 Task: Check the sale-to-list ratio of glass door in the last 5 years.
Action: Mouse moved to (800, 183)
Screenshot: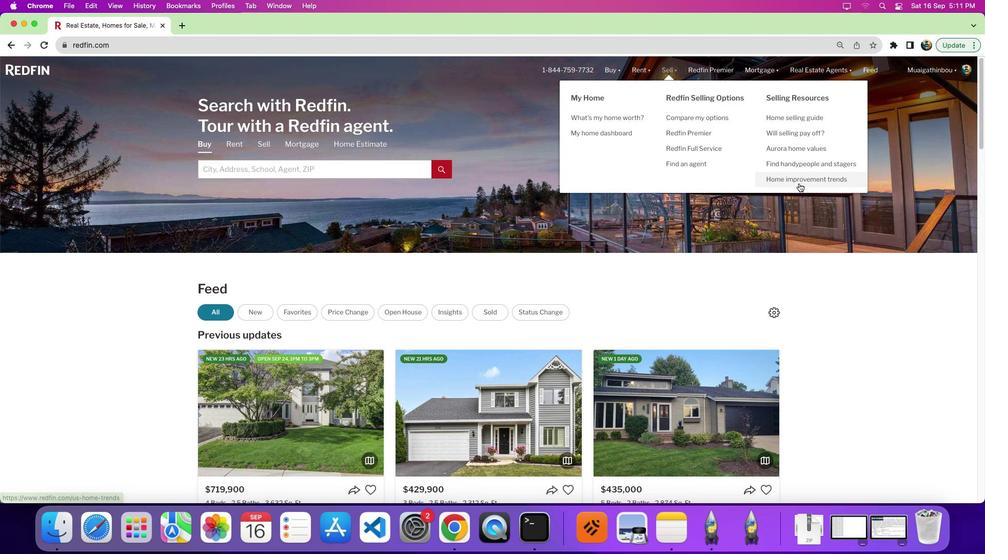
Action: Mouse pressed left at (800, 183)
Screenshot: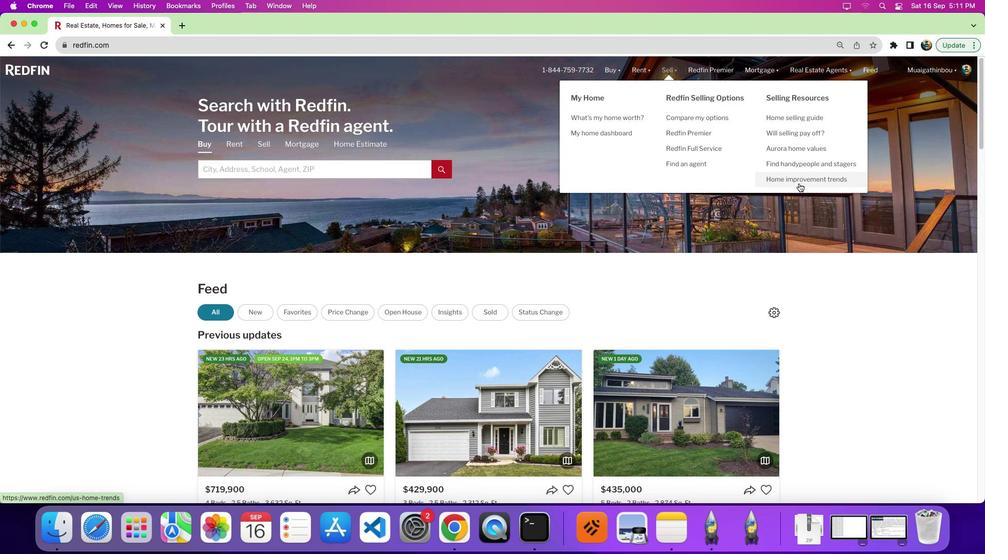 
Action: Mouse pressed left at (800, 183)
Screenshot: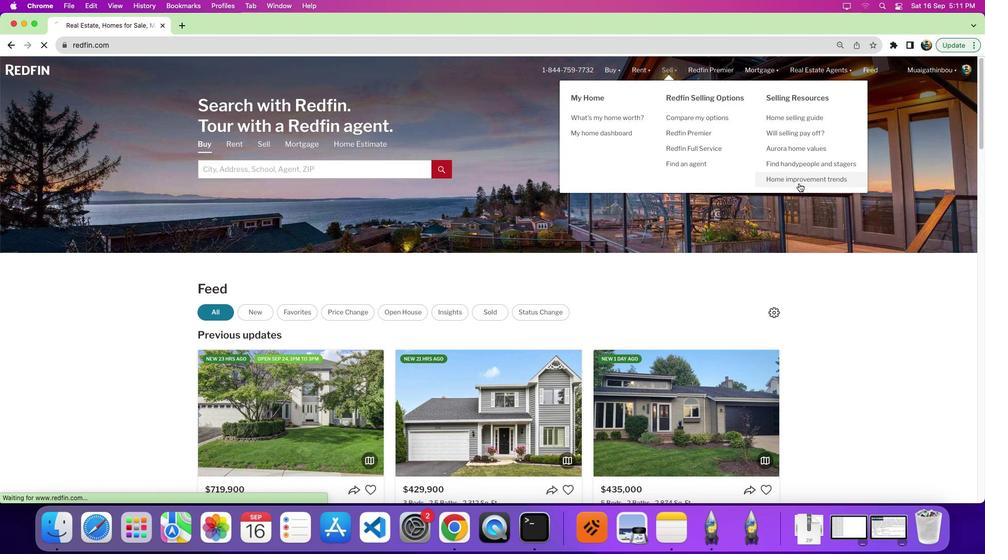
Action: Mouse moved to (266, 196)
Screenshot: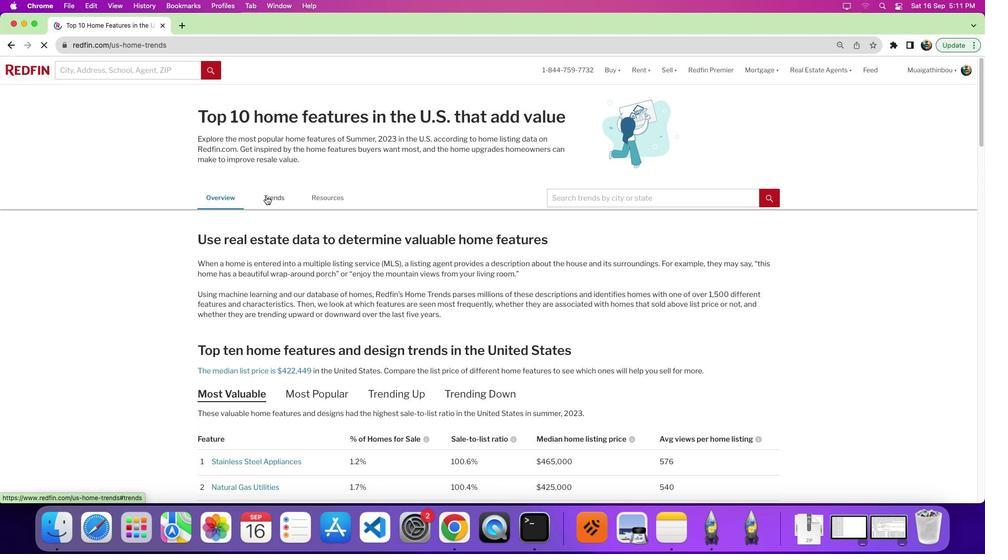 
Action: Mouse pressed left at (266, 196)
Screenshot: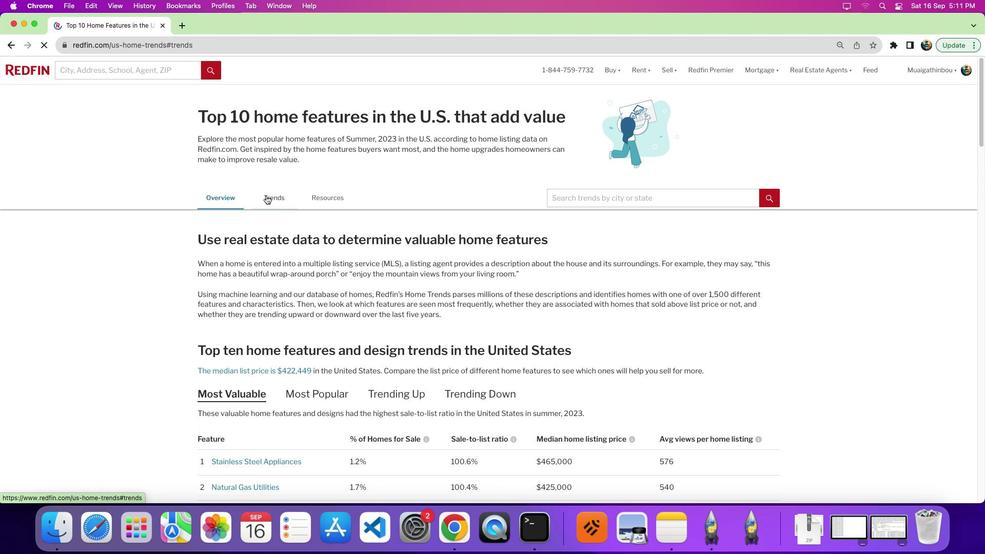 
Action: Mouse moved to (540, 328)
Screenshot: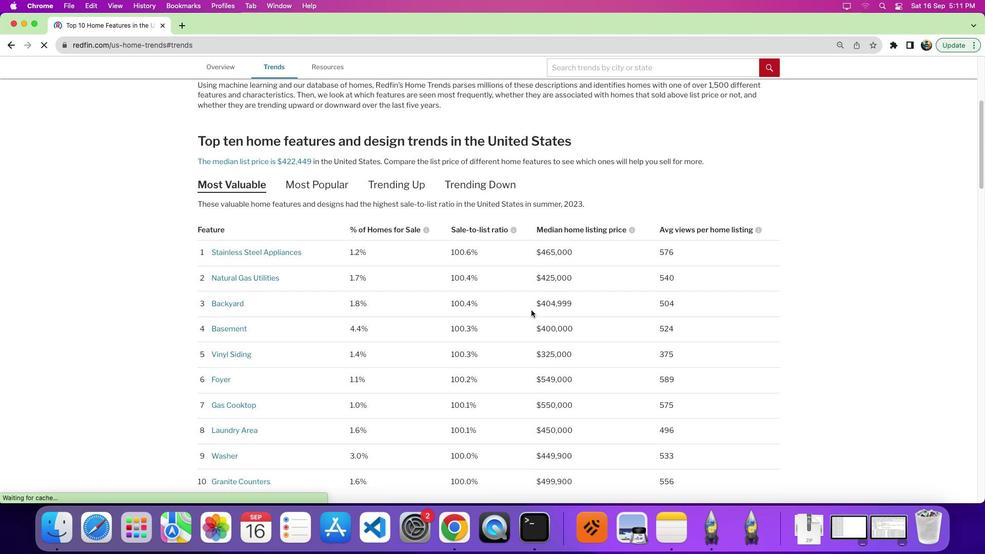 
Action: Mouse scrolled (540, 328) with delta (0, 0)
Screenshot: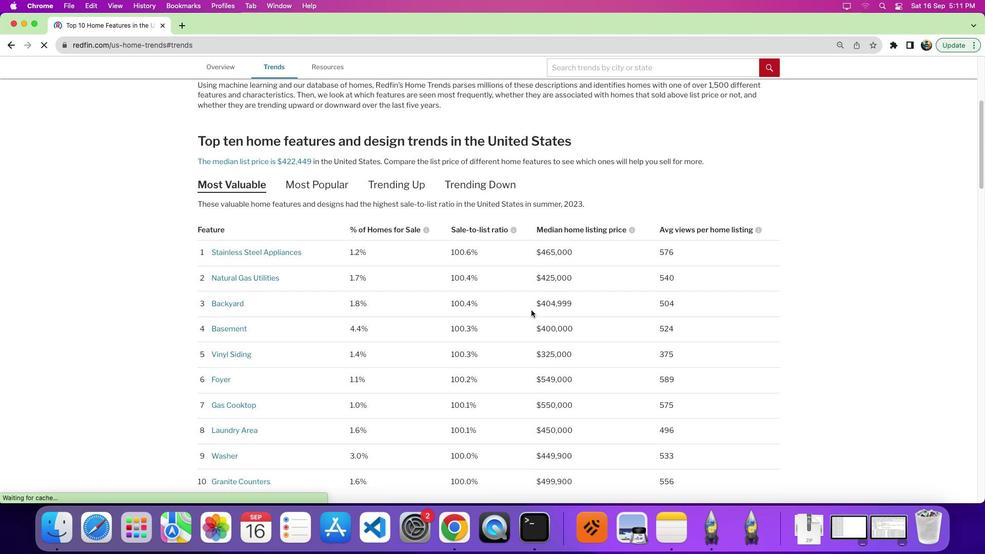 
Action: Mouse moved to (540, 328)
Screenshot: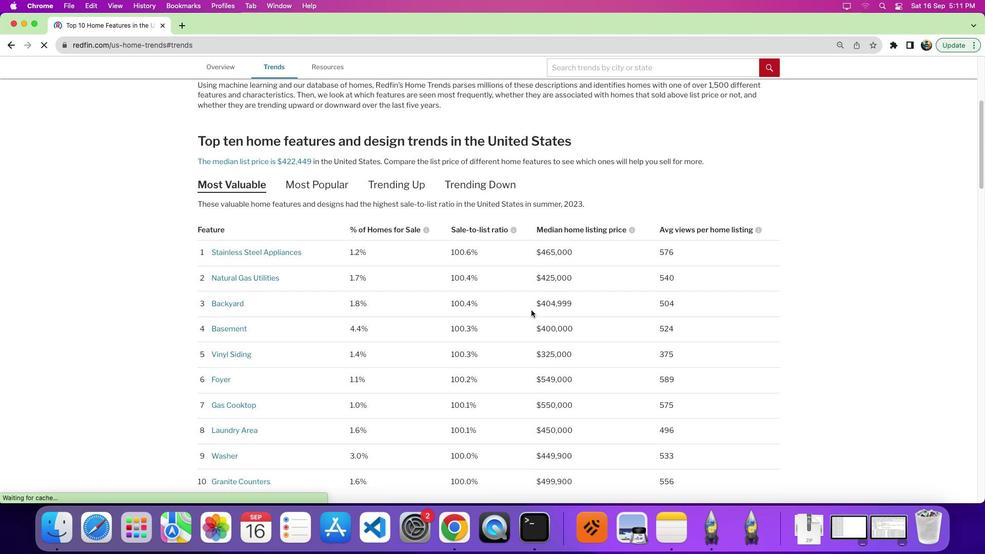 
Action: Mouse scrolled (540, 328) with delta (0, 0)
Screenshot: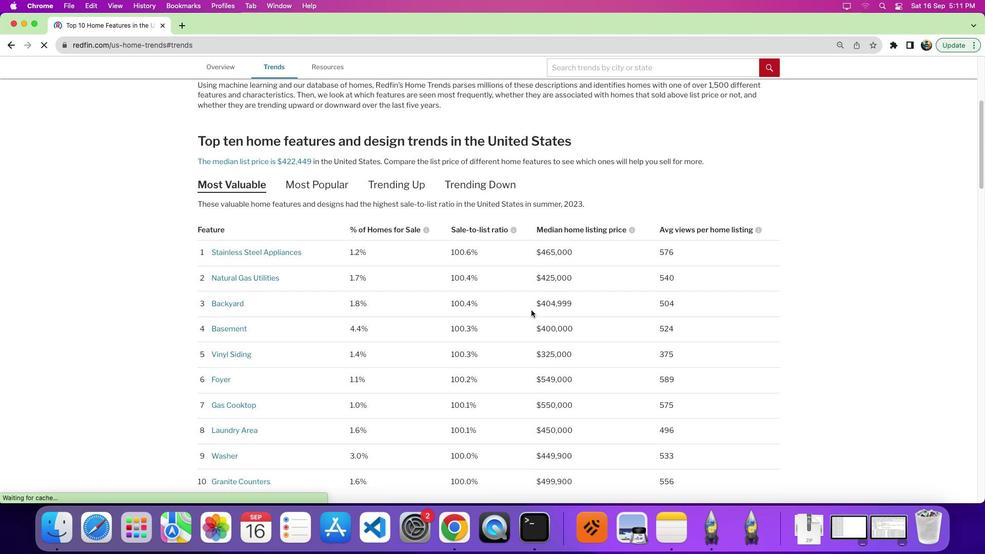 
Action: Mouse moved to (541, 327)
Screenshot: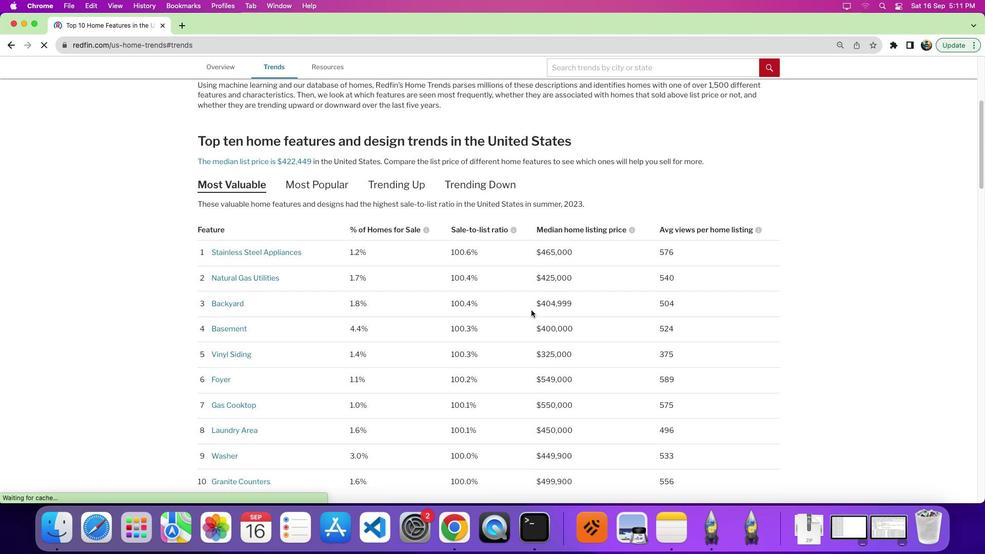 
Action: Mouse scrolled (541, 327) with delta (0, -4)
Screenshot: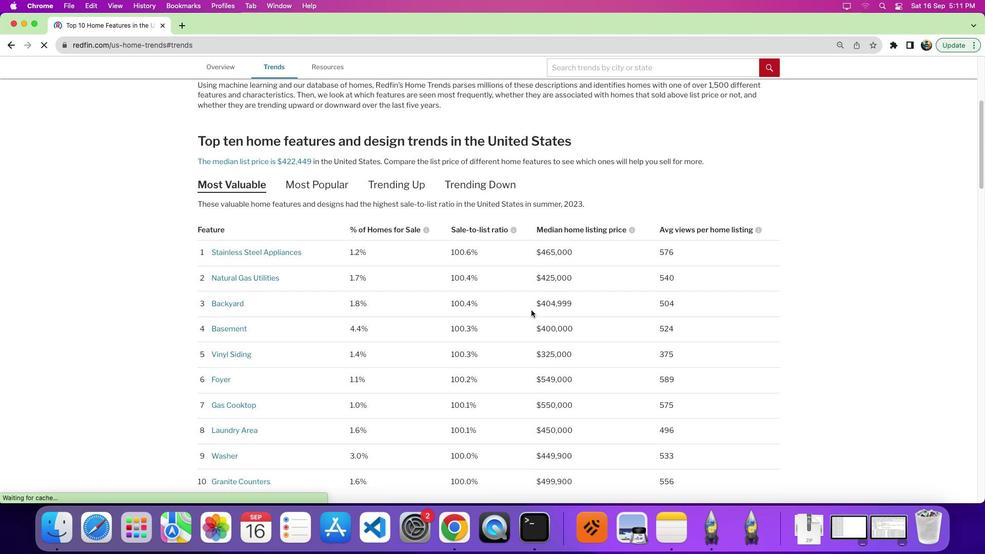 
Action: Mouse moved to (533, 316)
Screenshot: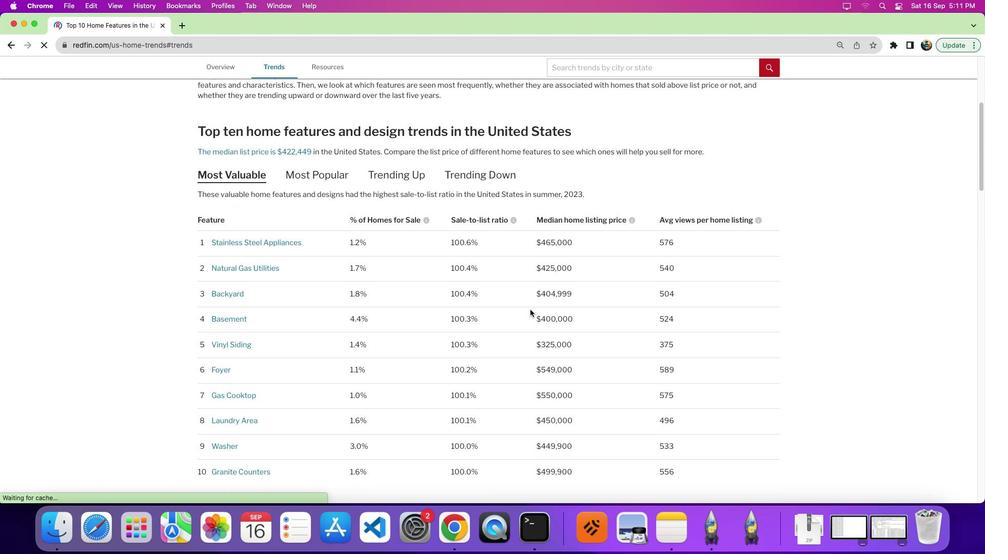 
Action: Mouse scrolled (533, 316) with delta (0, 0)
Screenshot: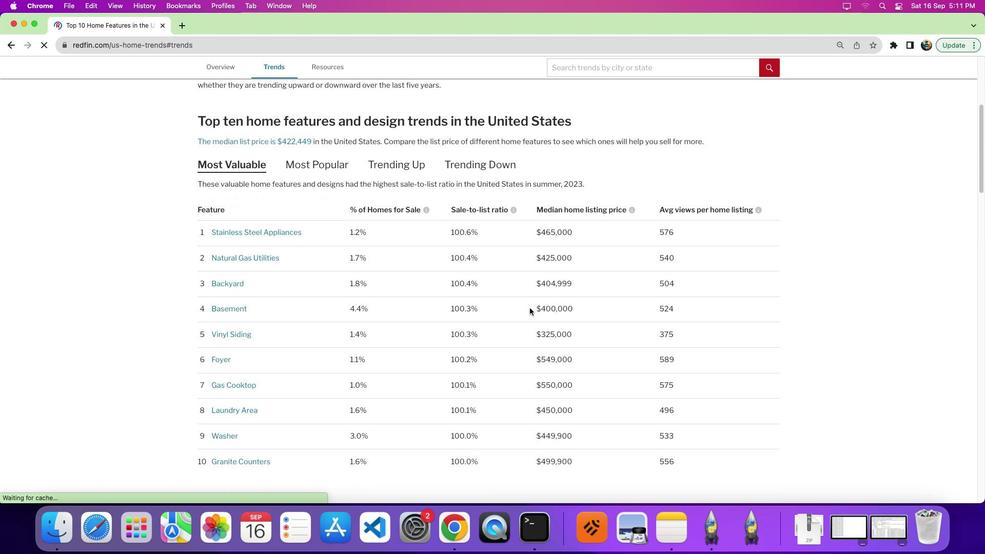 
Action: Mouse moved to (533, 313)
Screenshot: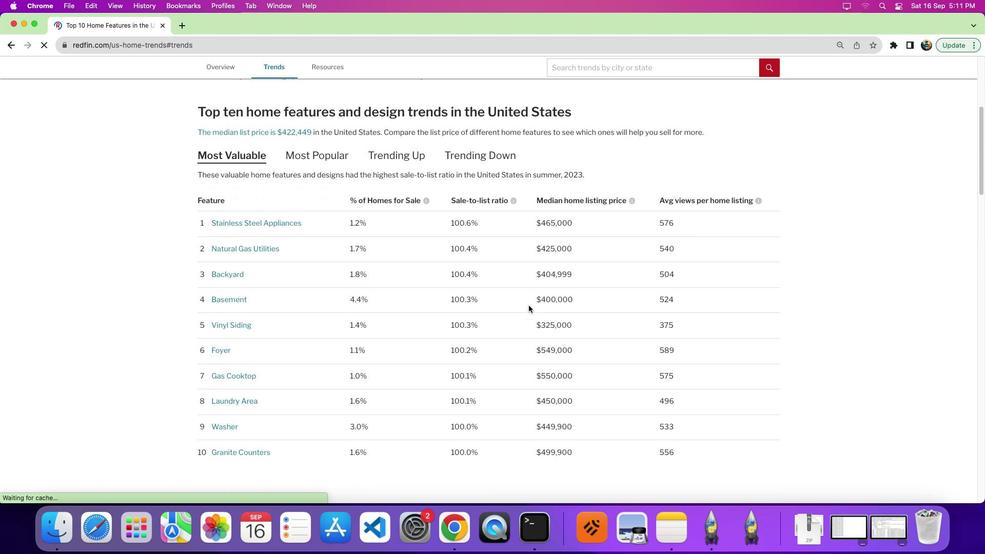 
Action: Mouse scrolled (533, 313) with delta (0, 0)
Screenshot: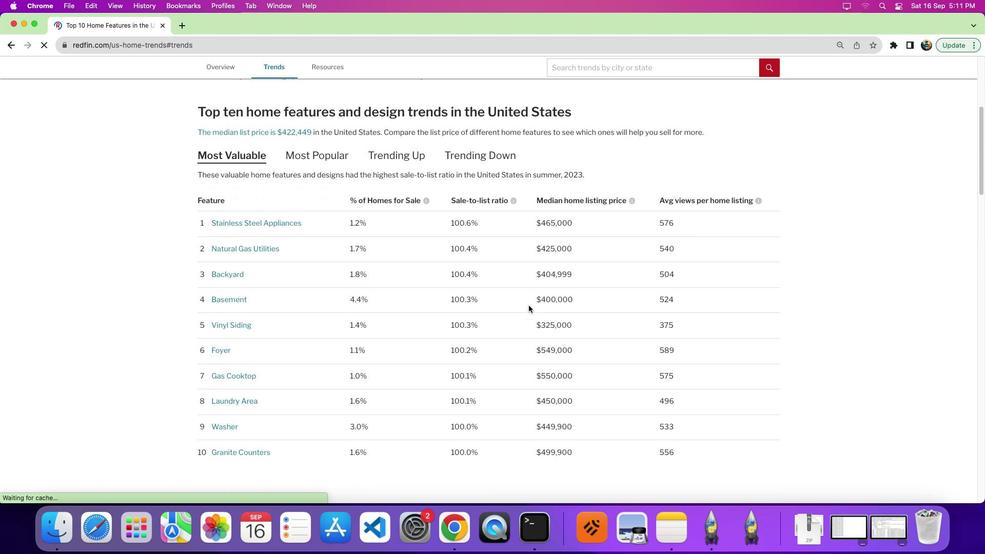 
Action: Mouse moved to (523, 302)
Screenshot: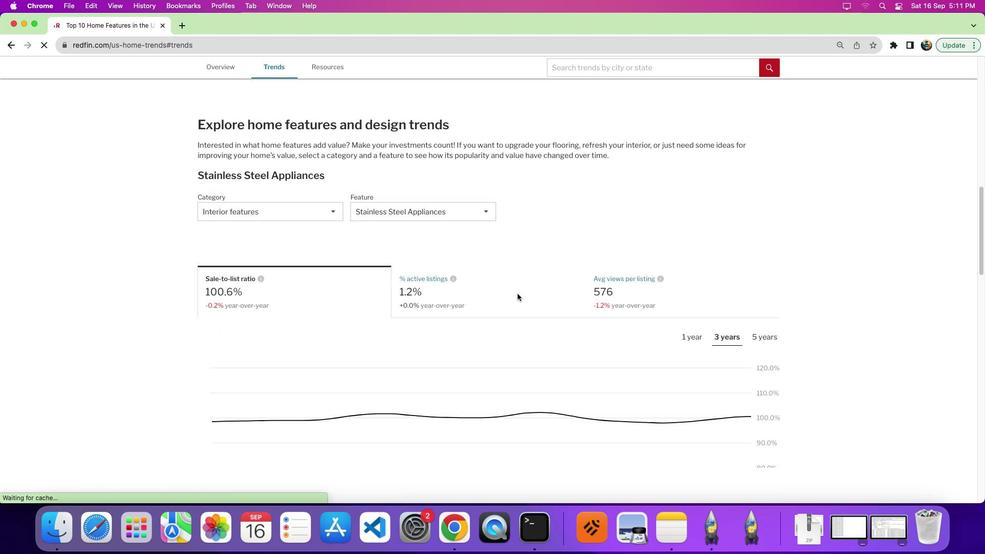 
Action: Mouse scrolled (523, 302) with delta (0, 0)
Screenshot: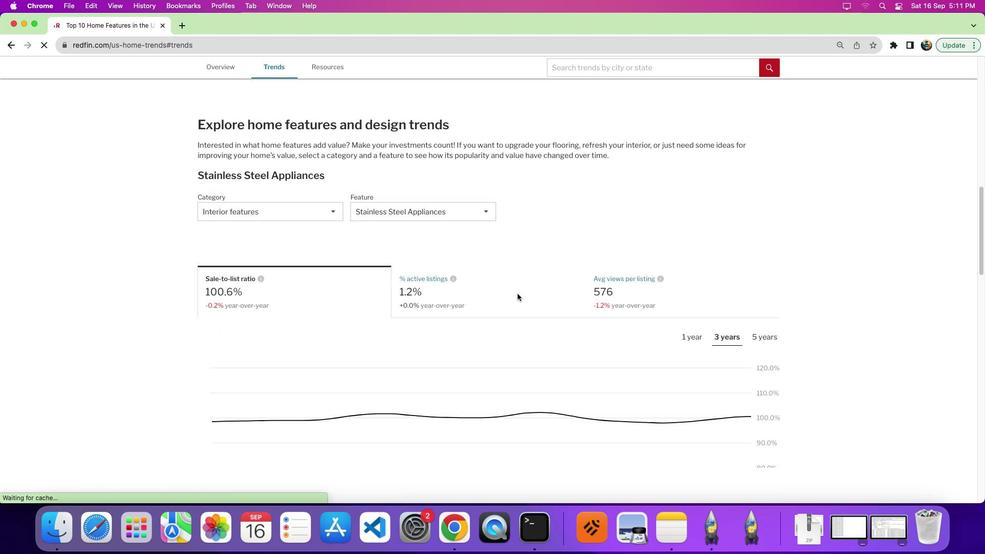 
Action: Mouse moved to (523, 302)
Screenshot: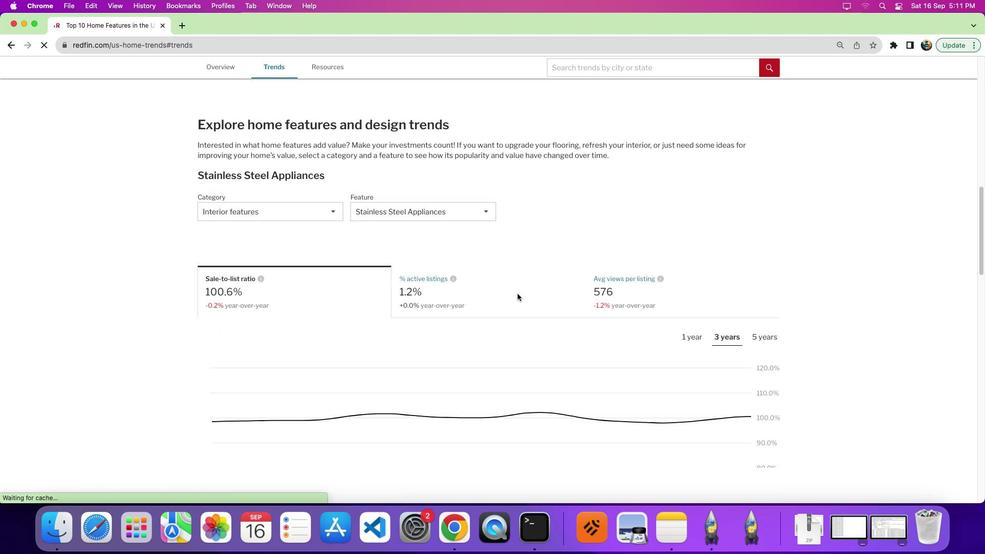 
Action: Mouse scrolled (523, 302) with delta (0, 0)
Screenshot: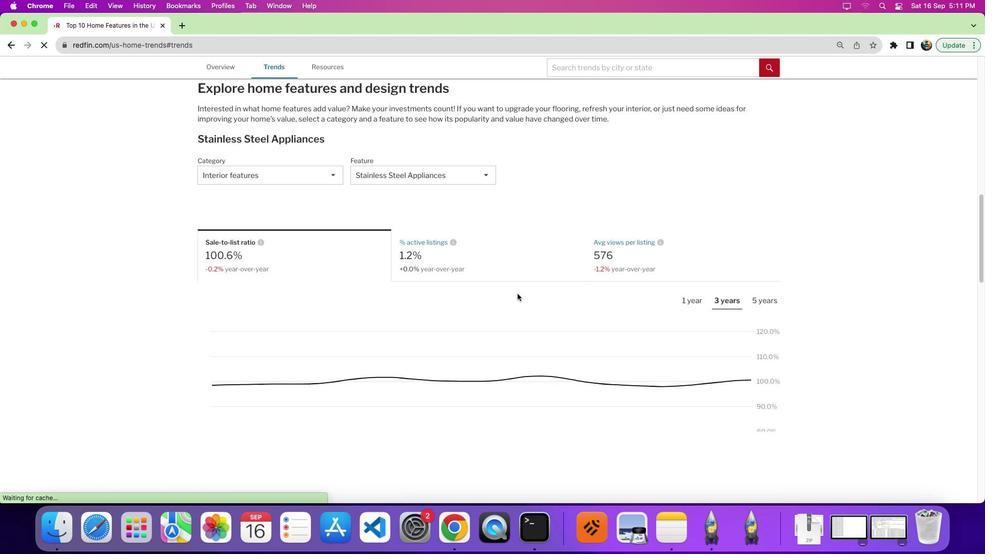 
Action: Mouse moved to (520, 297)
Screenshot: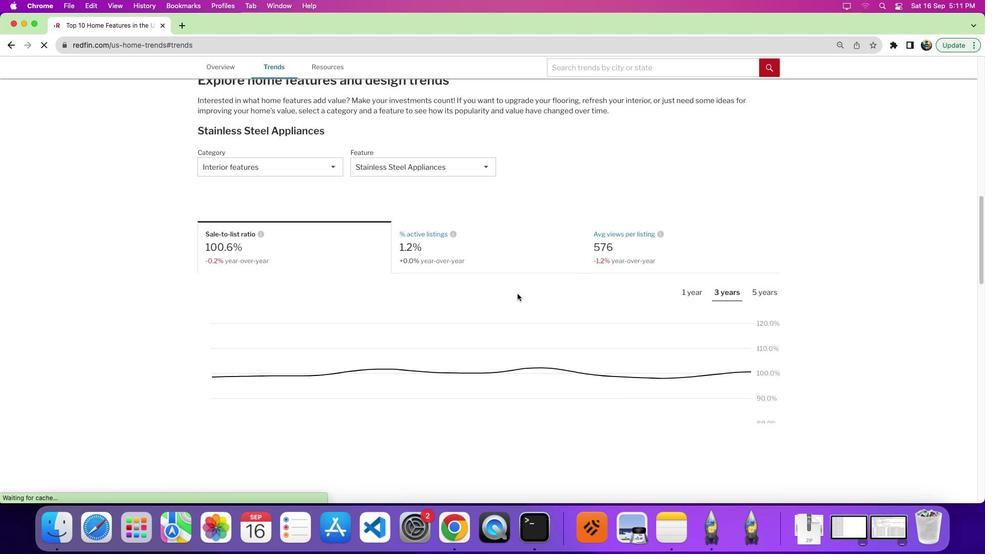 
Action: Mouse scrolled (520, 297) with delta (0, -4)
Screenshot: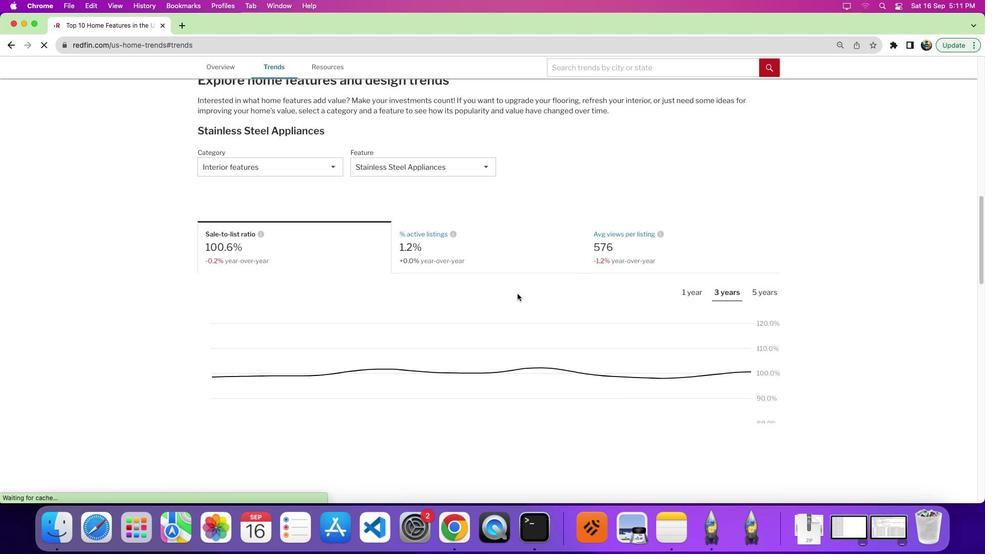 
Action: Mouse moved to (519, 295)
Screenshot: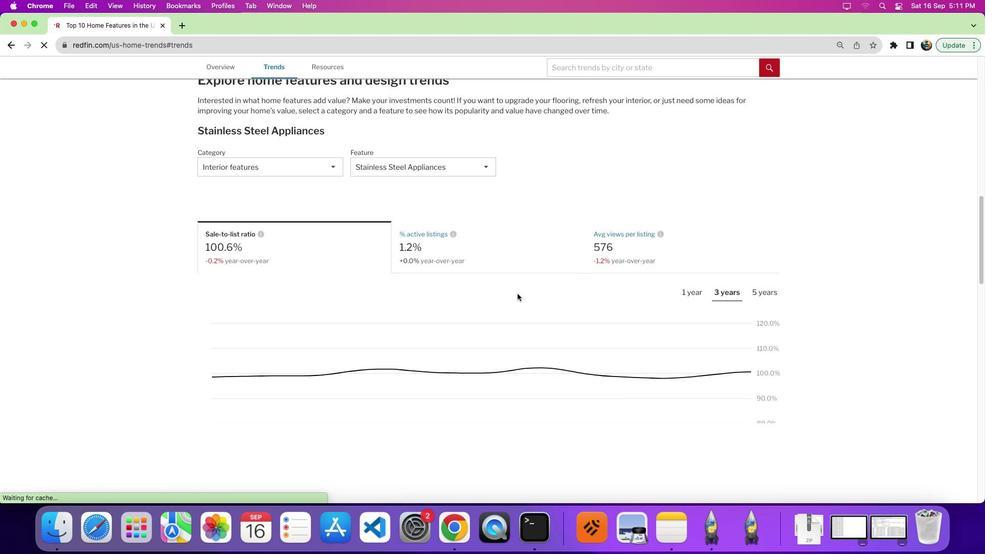 
Action: Mouse scrolled (519, 295) with delta (0, -5)
Screenshot: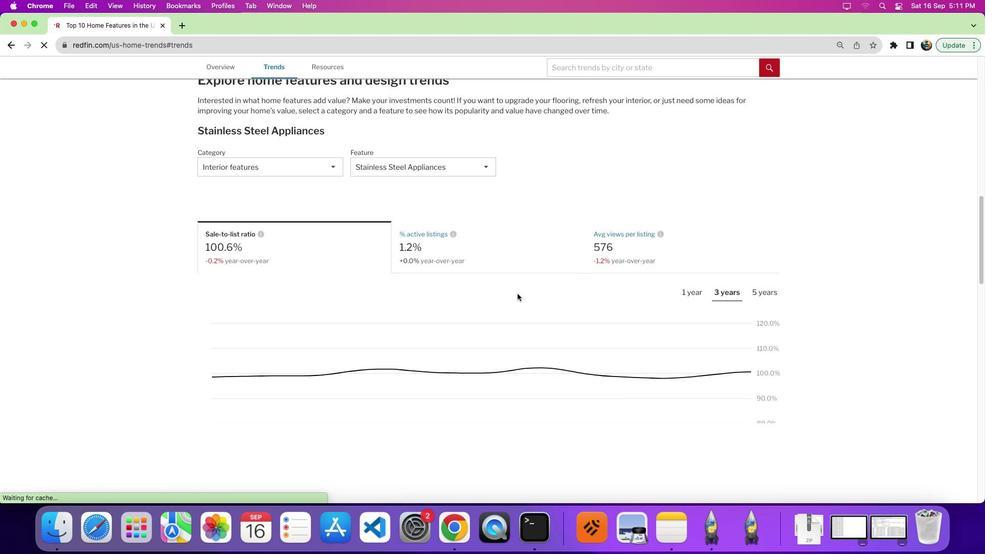 
Action: Mouse moved to (311, 167)
Screenshot: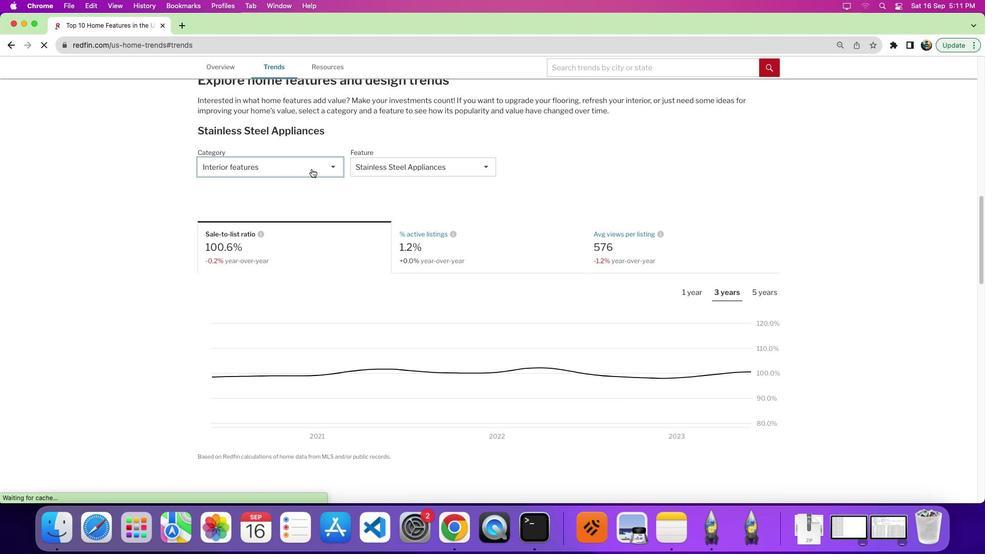 
Action: Mouse pressed left at (311, 167)
Screenshot: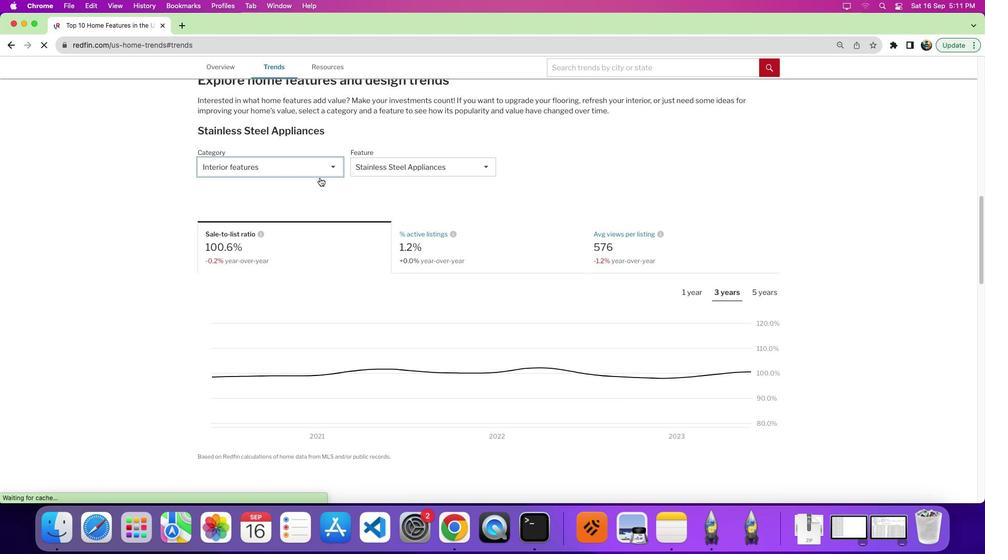 
Action: Mouse moved to (320, 205)
Screenshot: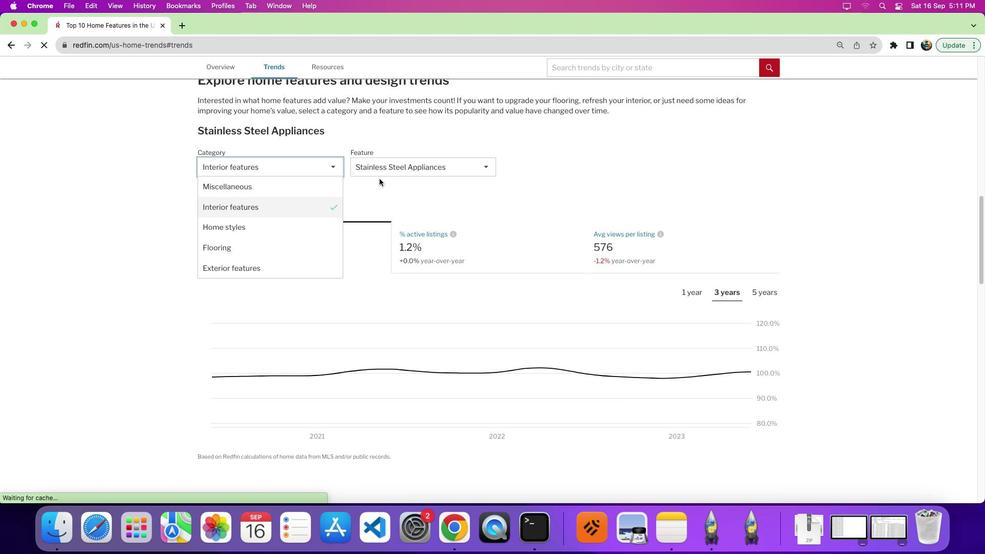 
Action: Mouse pressed left at (320, 205)
Screenshot: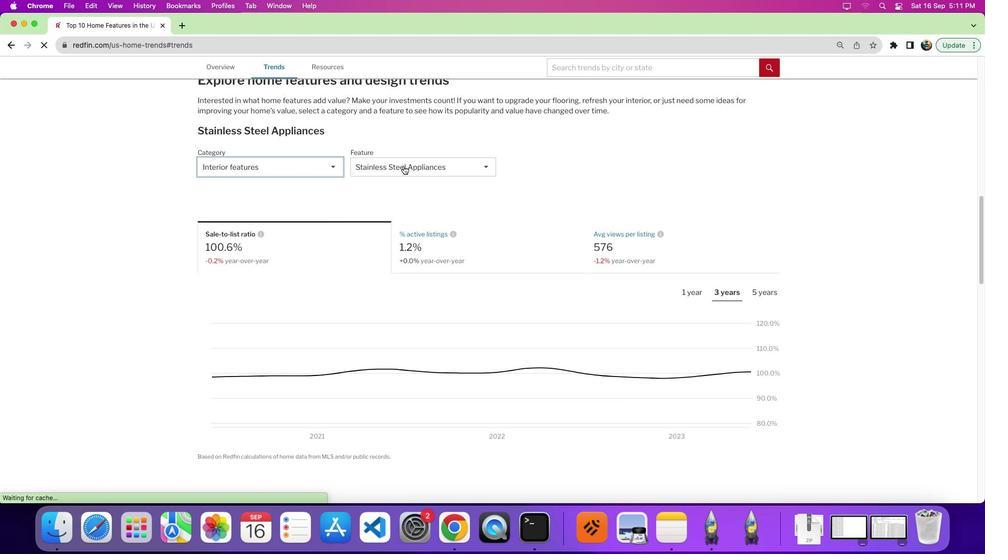 
Action: Mouse moved to (412, 164)
Screenshot: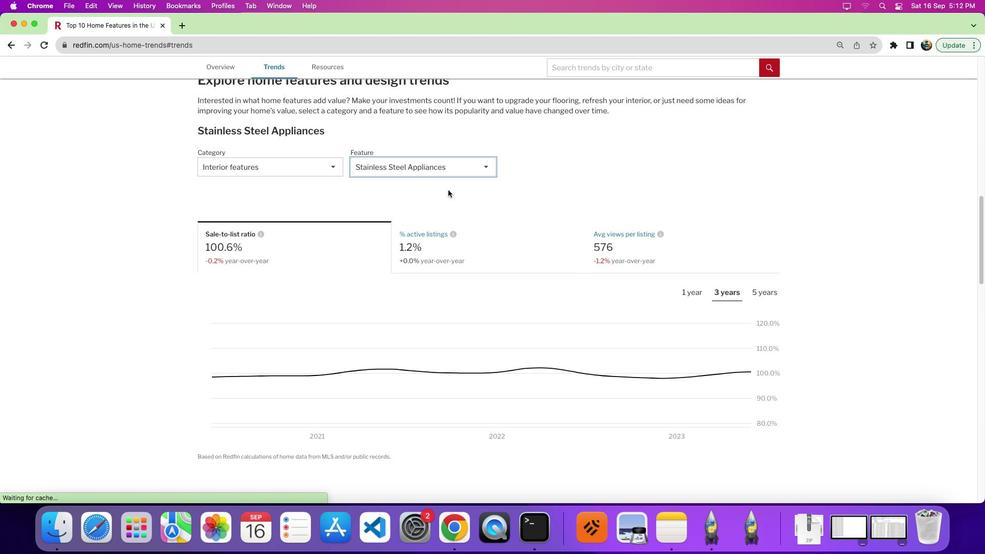 
Action: Mouse pressed left at (412, 164)
Screenshot: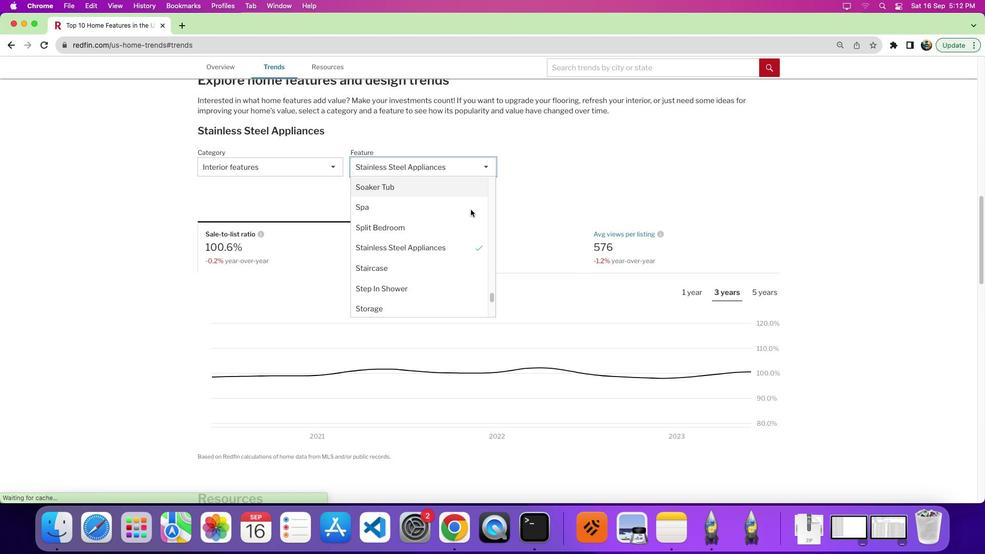 
Action: Mouse moved to (492, 263)
Screenshot: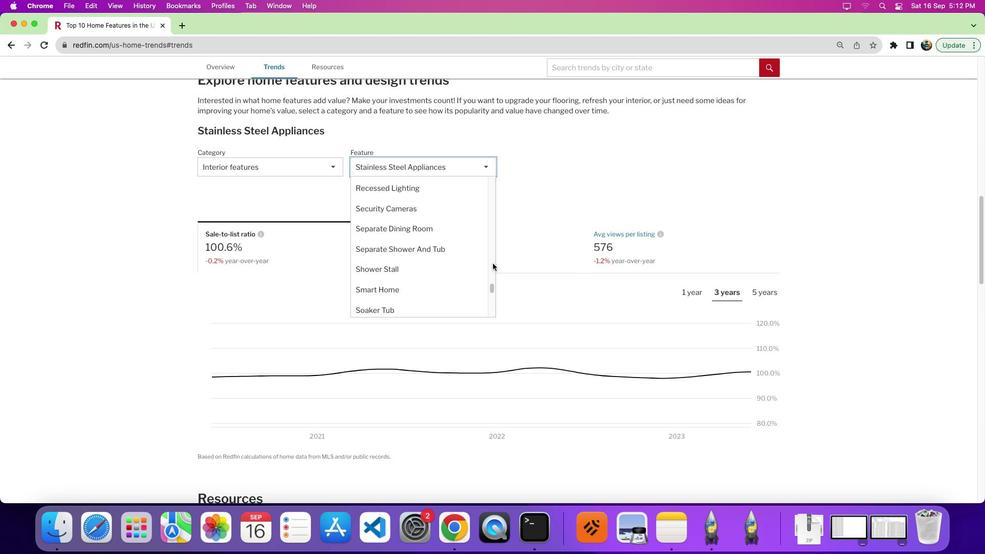 
Action: Mouse pressed left at (492, 263)
Screenshot: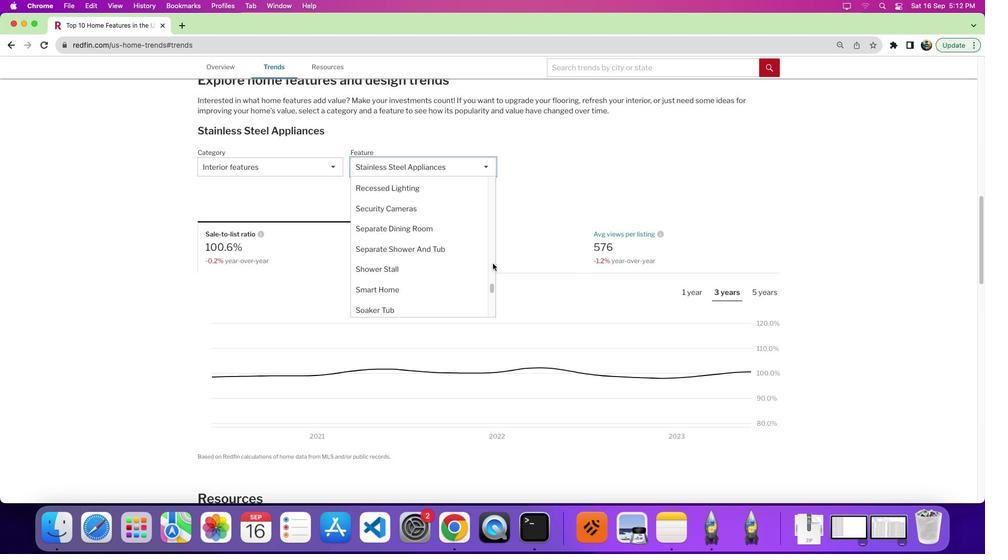 
Action: Mouse moved to (414, 239)
Screenshot: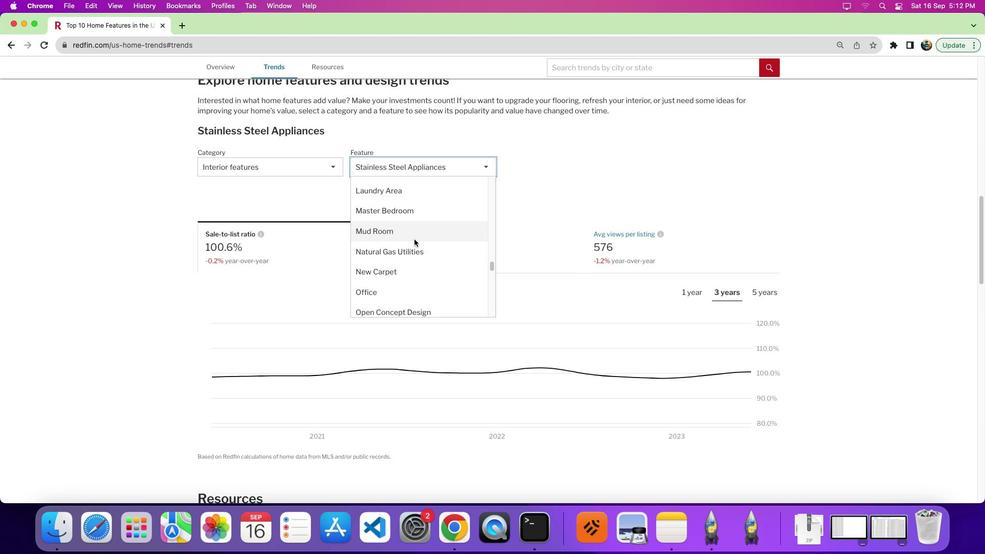 
Action: Mouse scrolled (414, 239) with delta (0, 0)
Screenshot: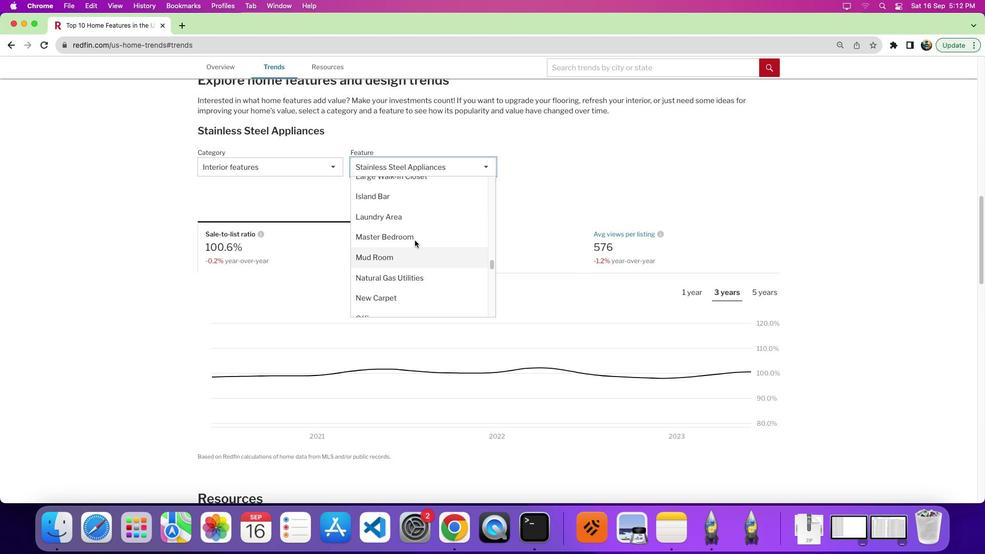 
Action: Mouse scrolled (414, 239) with delta (0, 0)
Screenshot: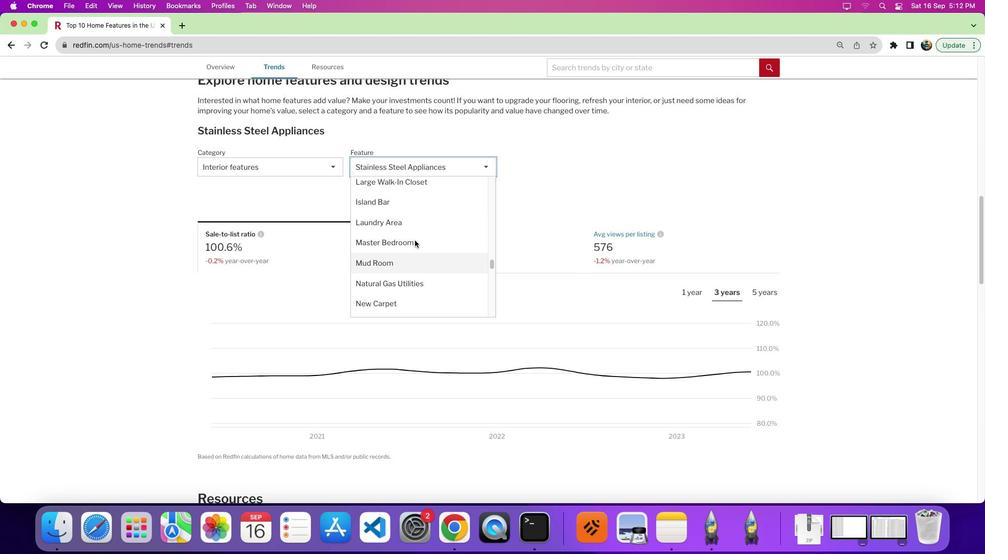 
Action: Mouse moved to (415, 240)
Screenshot: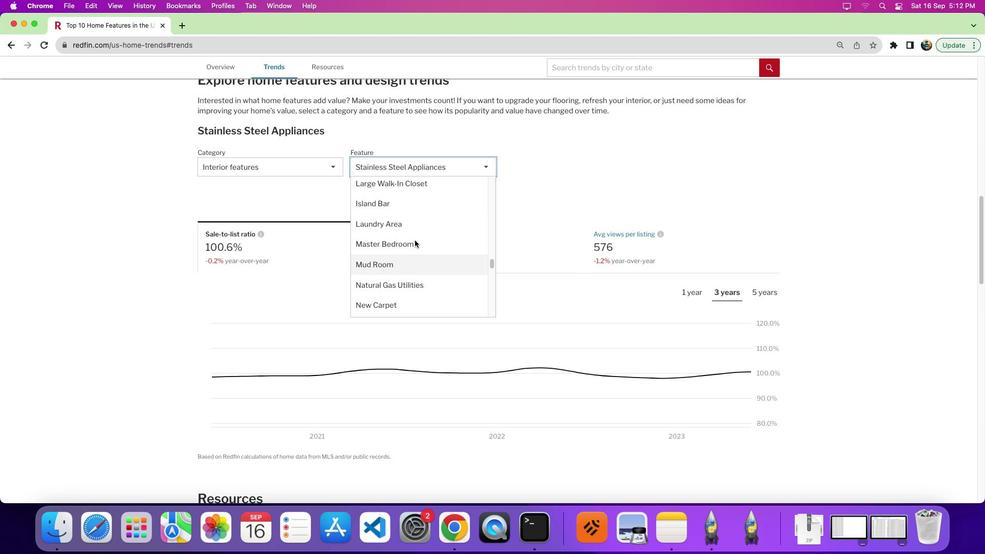 
Action: Mouse scrolled (415, 240) with delta (0, 0)
Screenshot: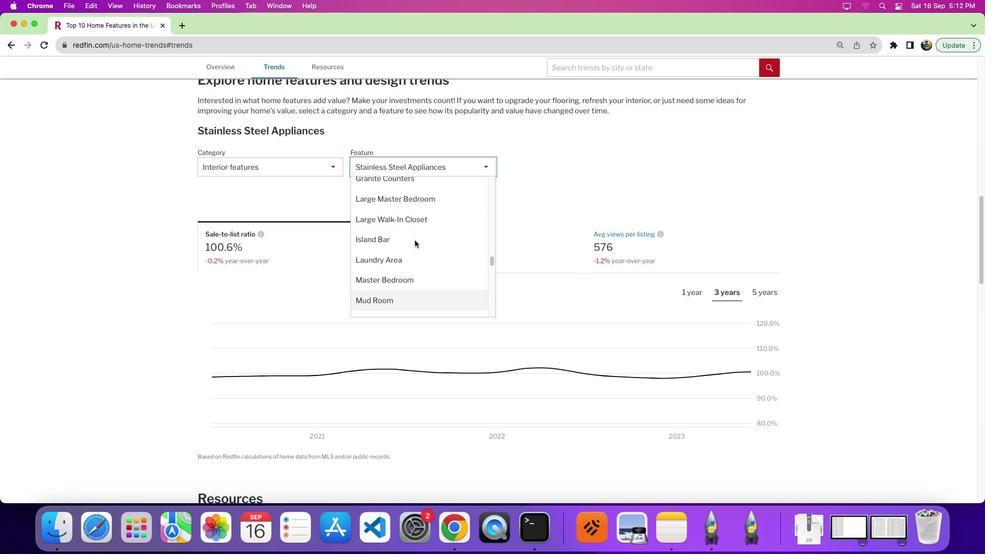
Action: Mouse scrolled (415, 240) with delta (0, 0)
Screenshot: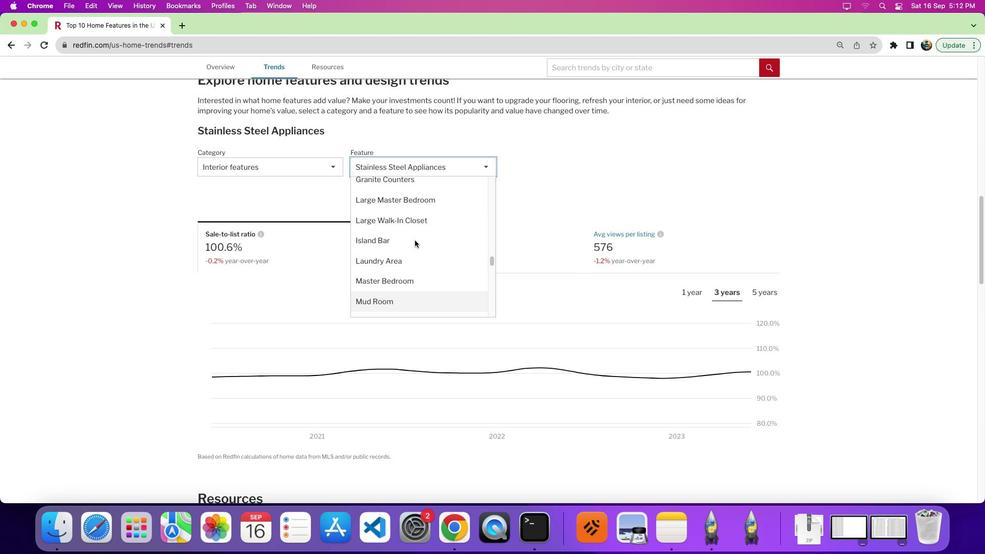 
Action: Mouse moved to (414, 240)
Screenshot: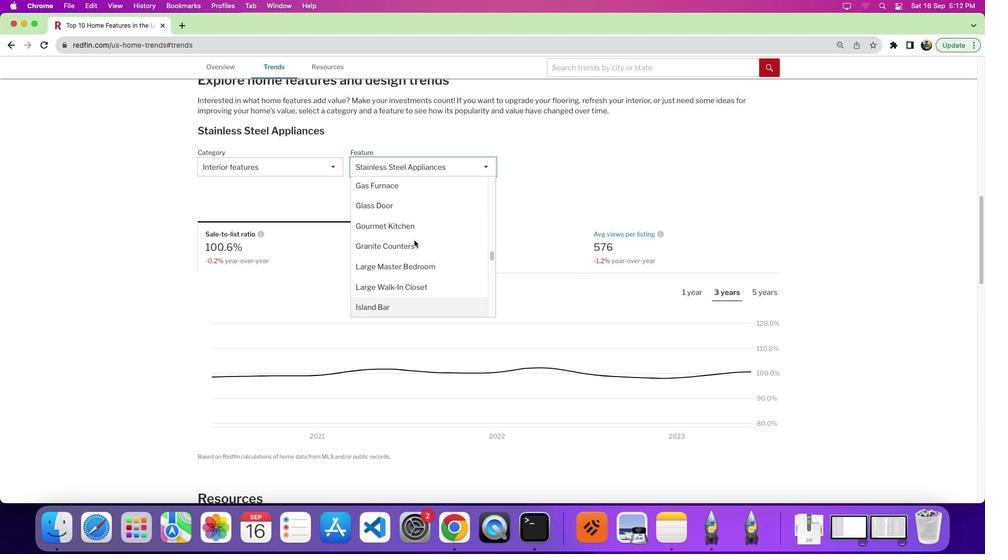 
Action: Mouse scrolled (414, 240) with delta (0, 0)
Screenshot: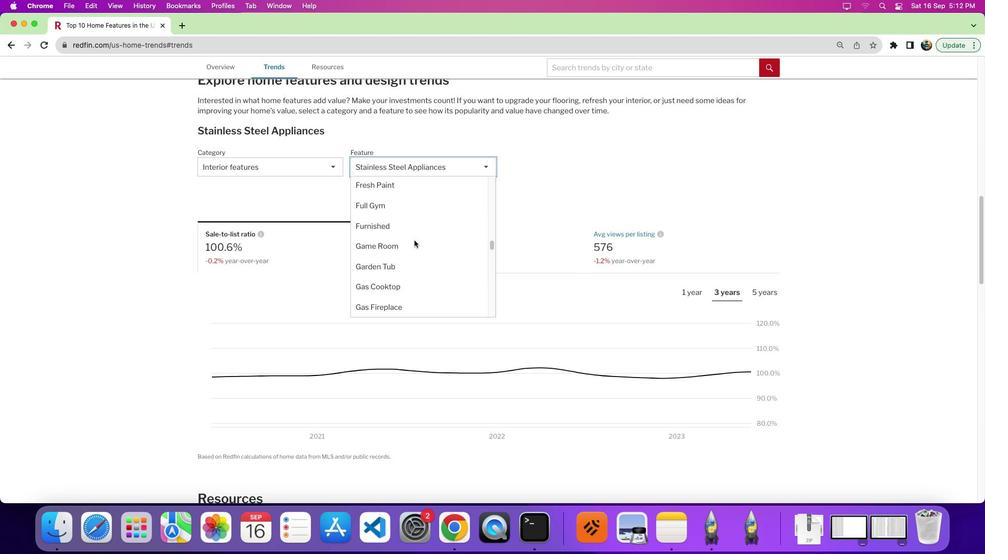 
Action: Mouse scrolled (414, 240) with delta (0, 0)
Screenshot: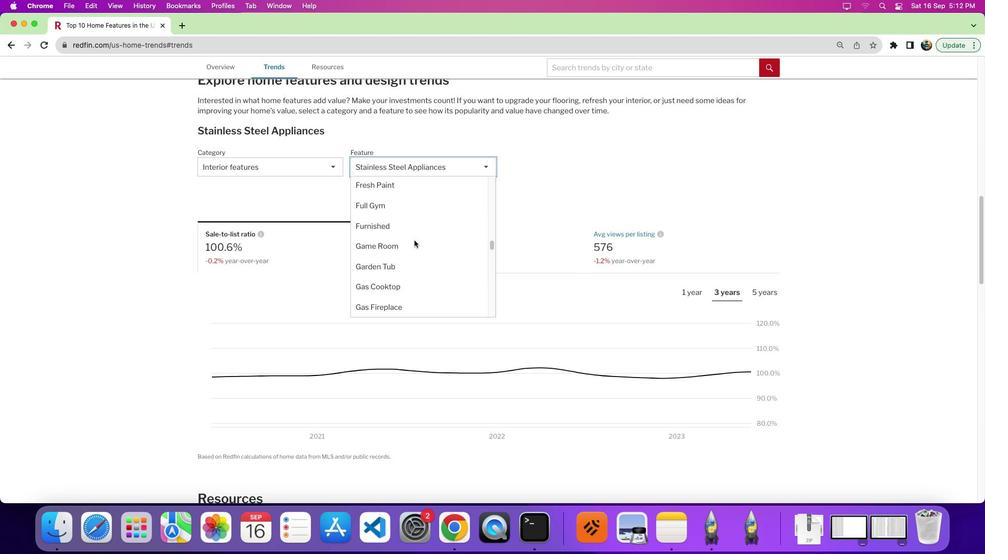 
Action: Mouse scrolled (414, 240) with delta (0, 4)
Screenshot: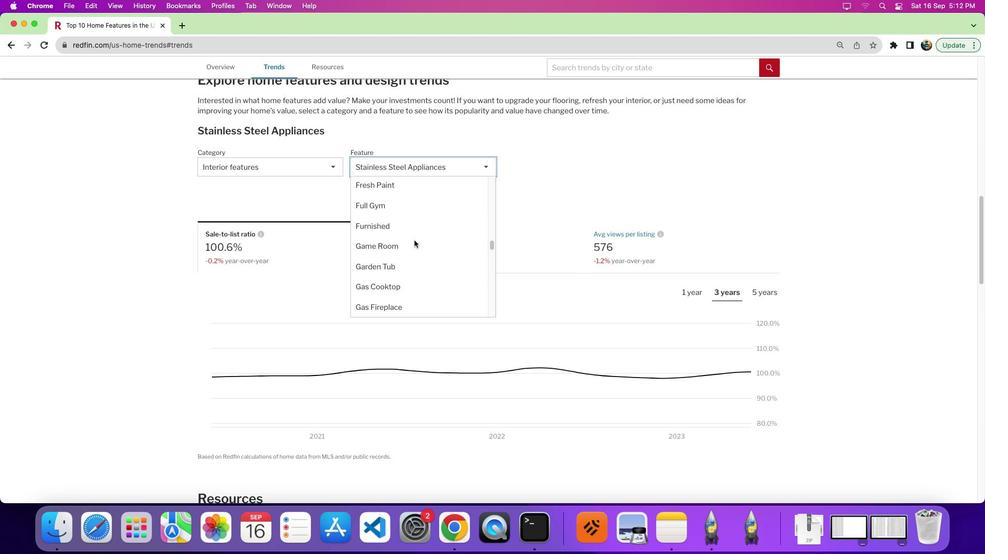 
Action: Mouse moved to (396, 289)
Screenshot: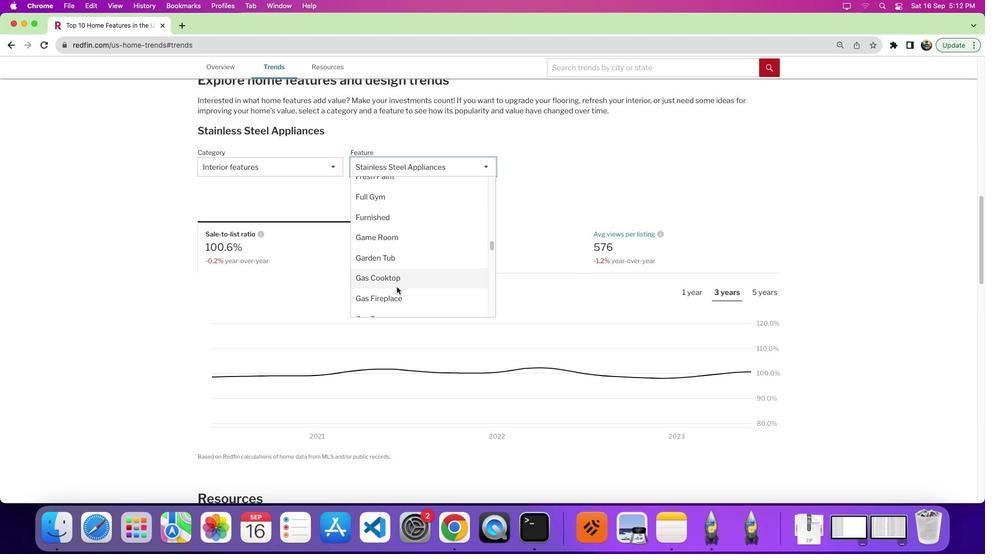 
Action: Mouse scrolled (396, 289) with delta (0, 0)
Screenshot: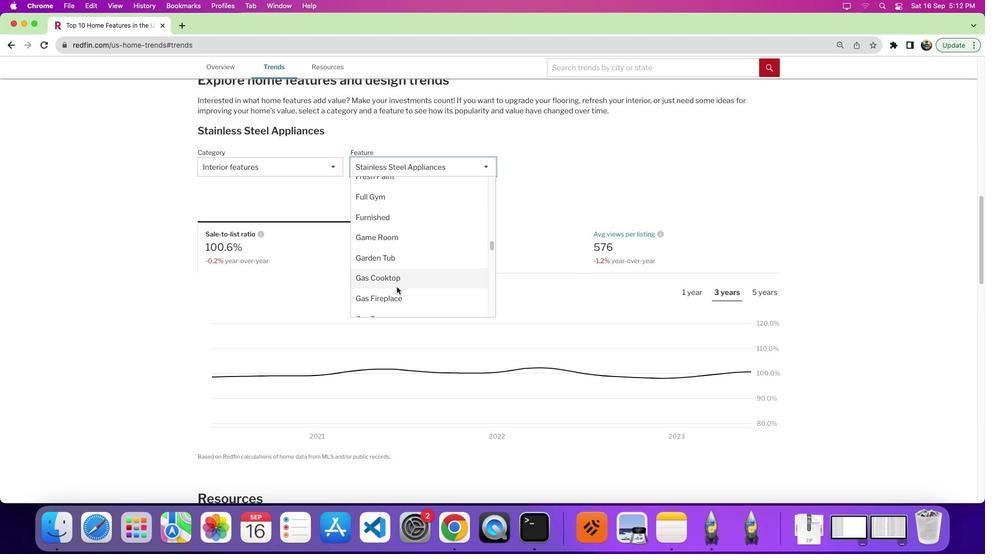 
Action: Mouse moved to (396, 289)
Screenshot: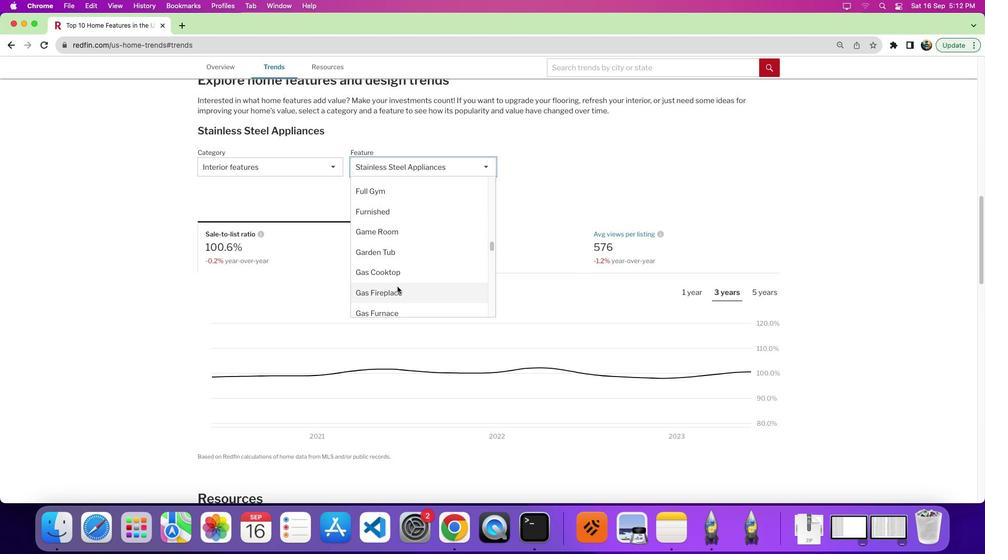 
Action: Mouse scrolled (396, 289) with delta (0, 0)
Screenshot: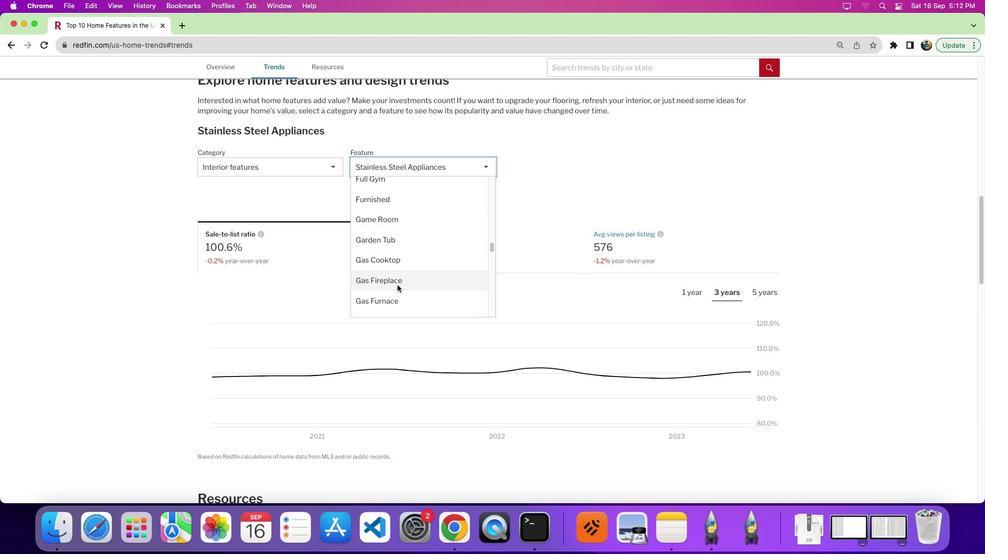 
Action: Mouse moved to (397, 287)
Screenshot: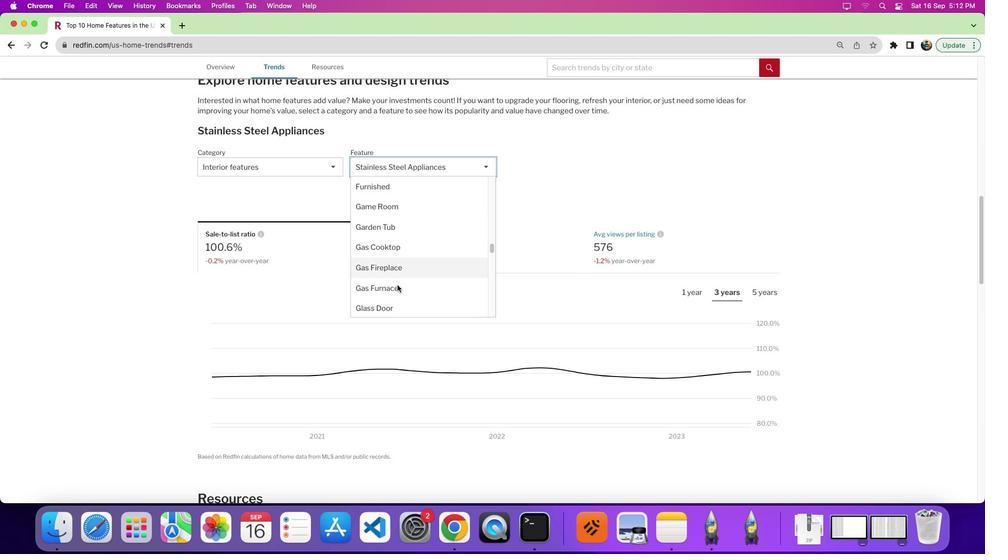 
Action: Mouse scrolled (397, 287) with delta (0, 0)
Screenshot: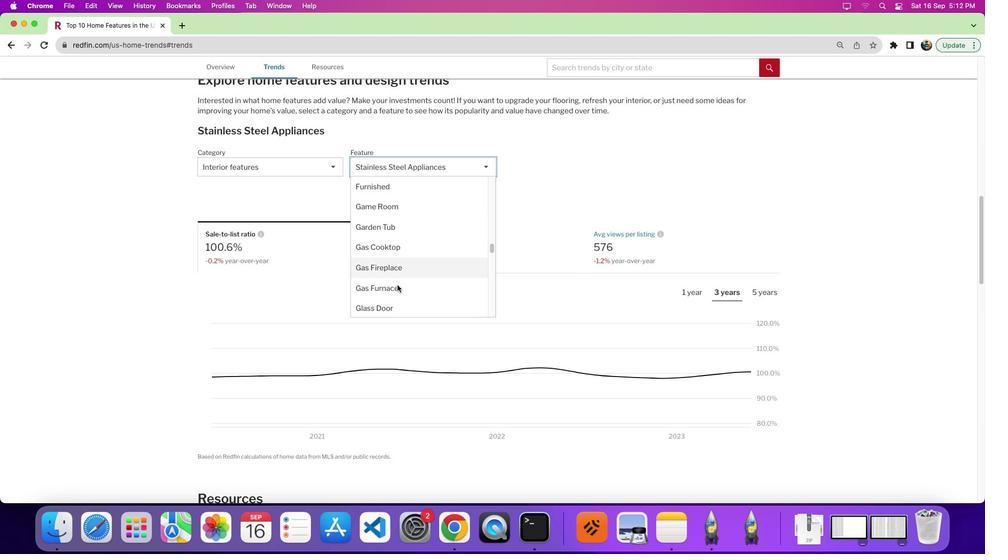 
Action: Mouse moved to (397, 285)
Screenshot: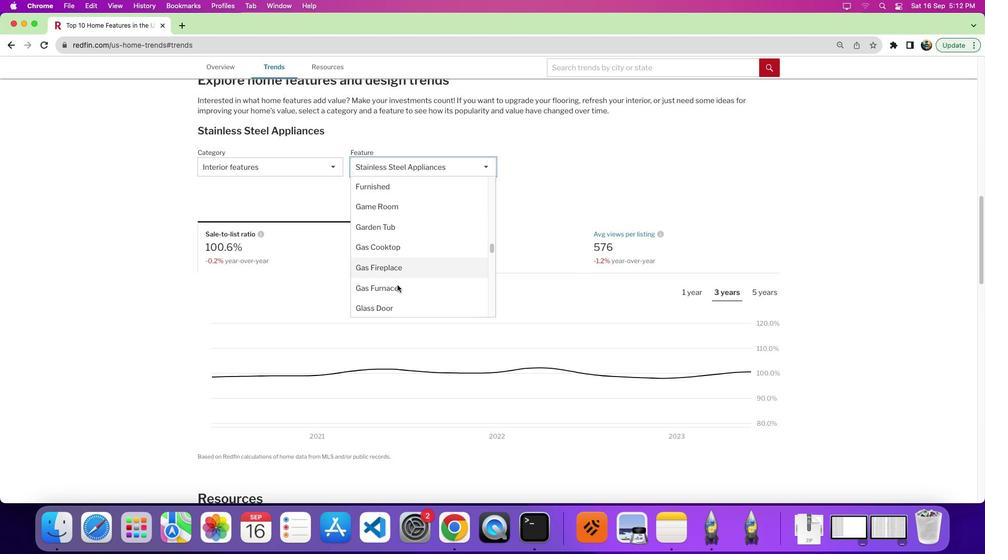 
Action: Mouse scrolled (397, 285) with delta (0, 0)
Screenshot: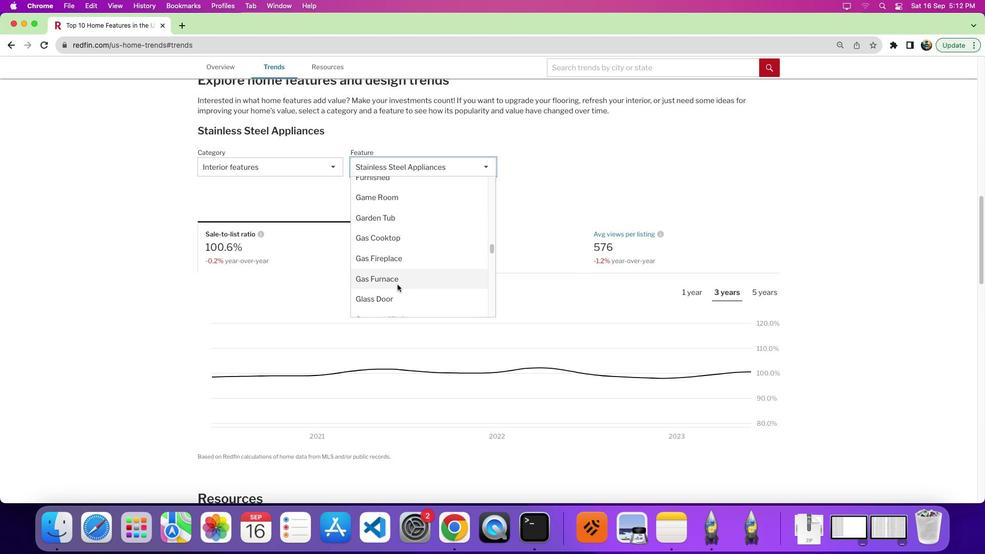 
Action: Mouse scrolled (397, 285) with delta (0, 0)
Screenshot: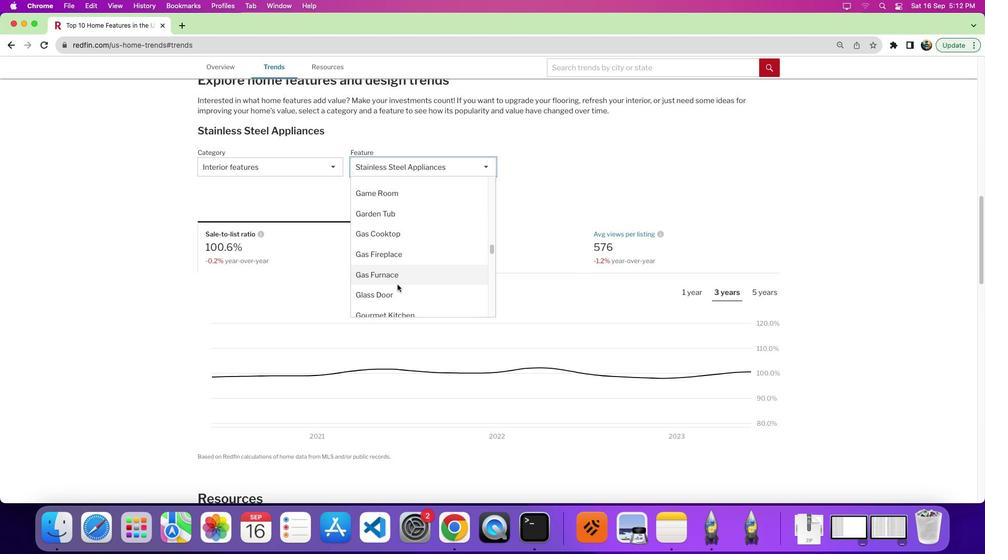 
Action: Mouse moved to (397, 285)
Screenshot: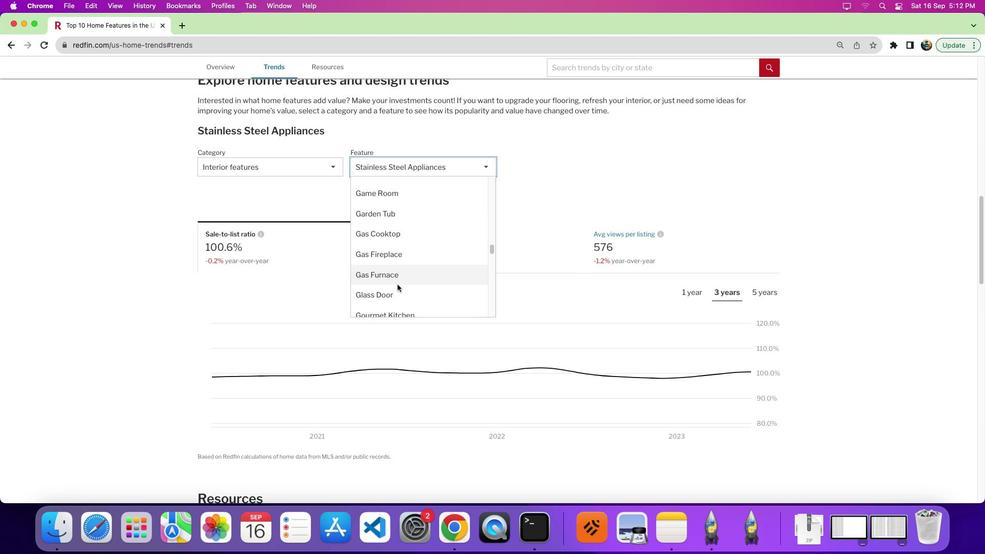 
Action: Mouse scrolled (397, 285) with delta (0, 0)
Screenshot: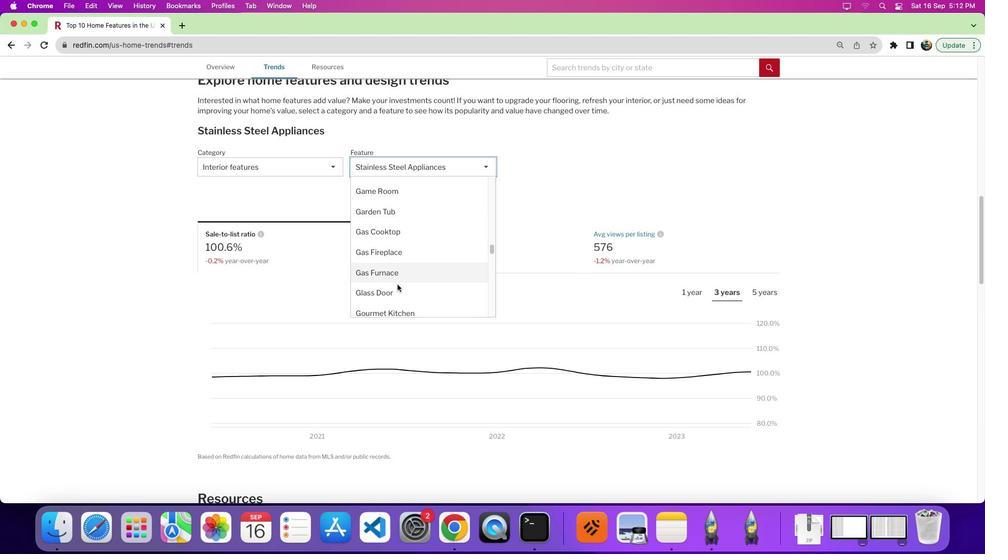
Action: Mouse moved to (397, 293)
Screenshot: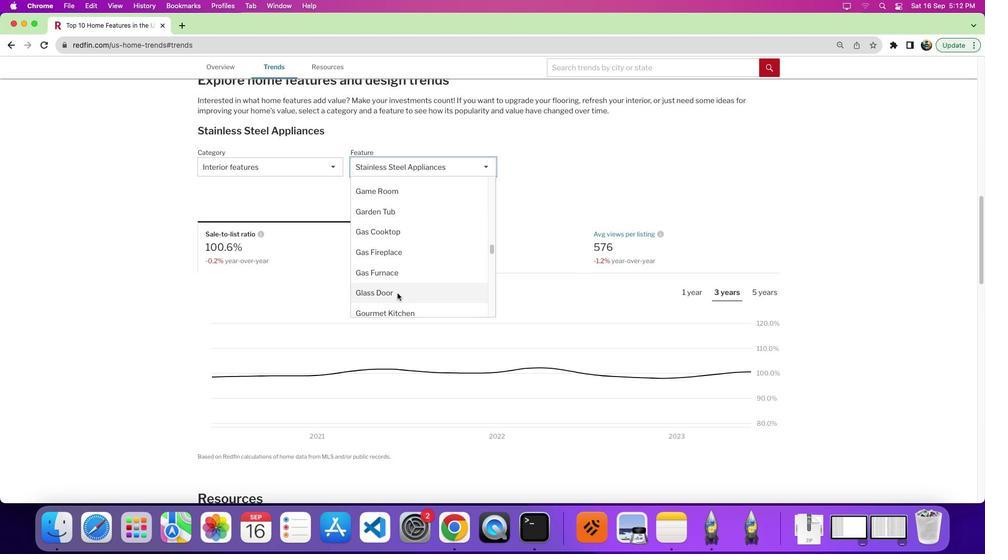 
Action: Mouse pressed left at (397, 293)
Screenshot: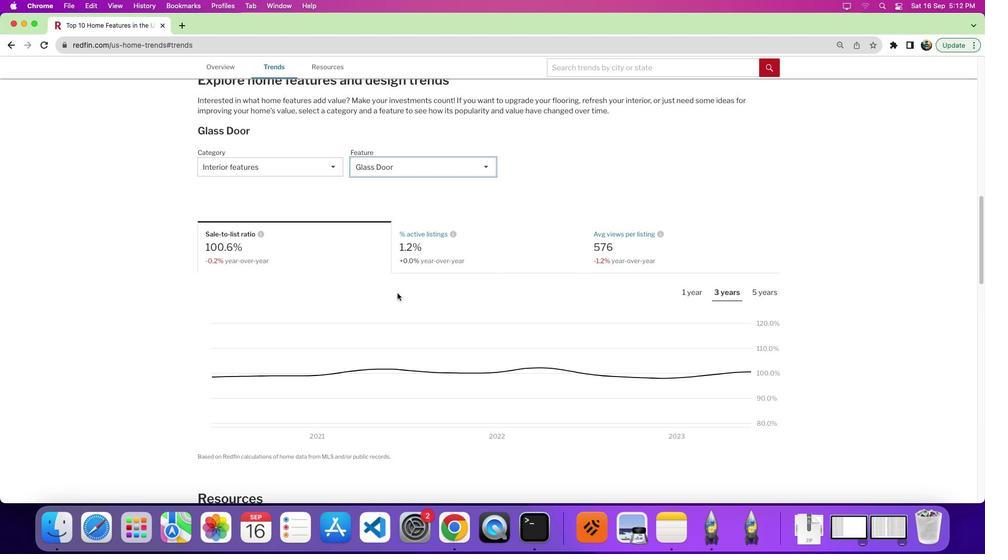 
Action: Mouse moved to (772, 291)
Screenshot: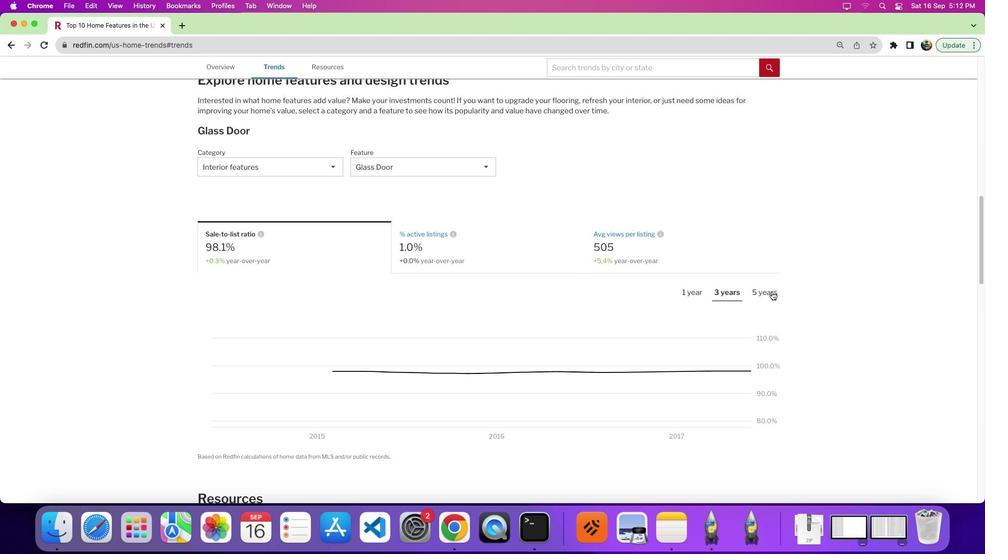 
Action: Mouse pressed left at (772, 291)
Screenshot: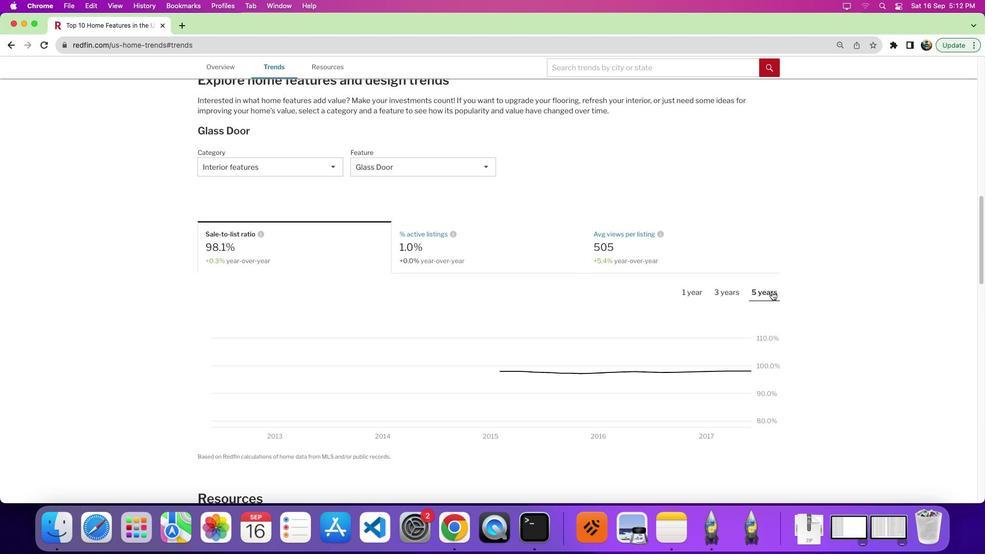 
Action: Mouse moved to (848, 305)
Screenshot: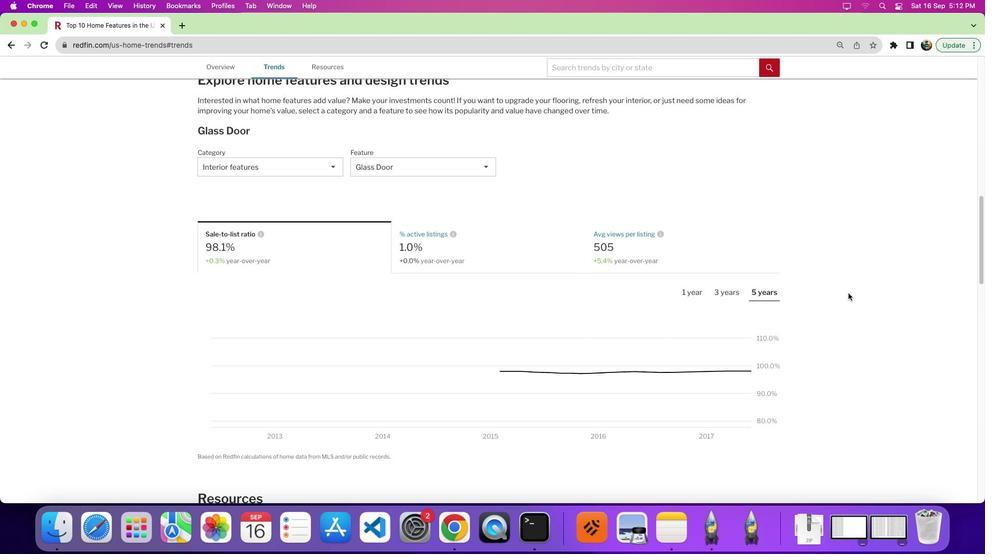 
